 Task: In the  document agreement.epub Insert page numer 'on bottom of the page' change page color to  'Voilet'. Write company name: Versatile
Action: Mouse moved to (115, 61)
Screenshot: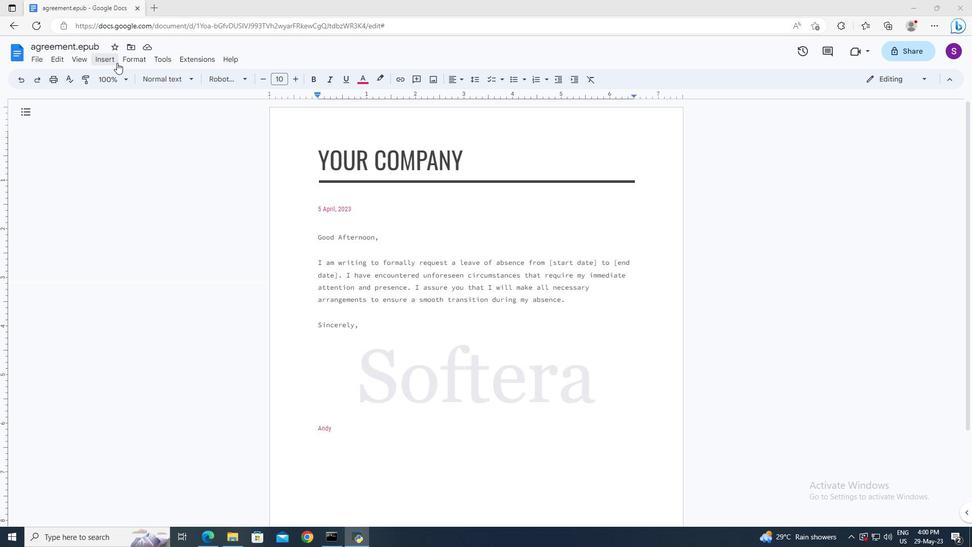 
Action: Mouse pressed left at (115, 61)
Screenshot: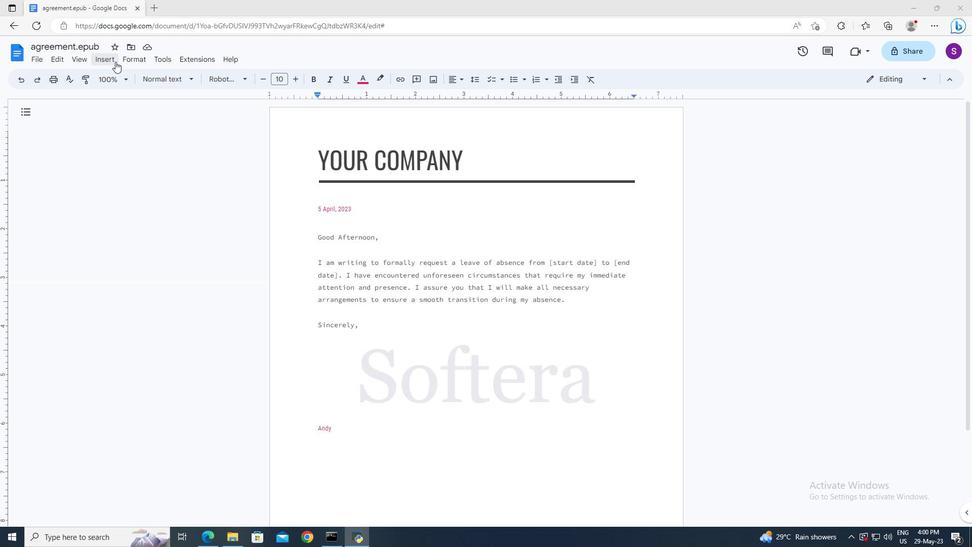 
Action: Mouse moved to (159, 326)
Screenshot: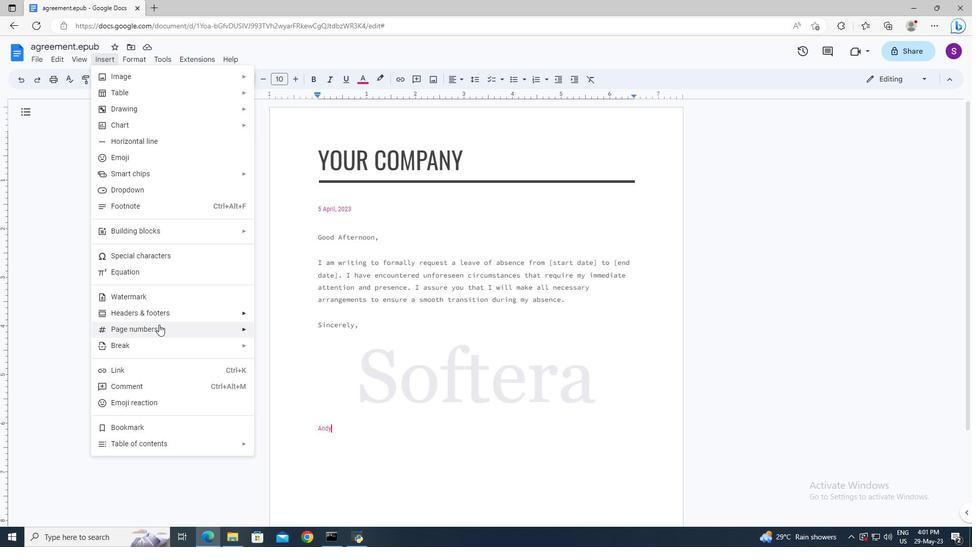 
Action: Mouse pressed left at (159, 326)
Screenshot: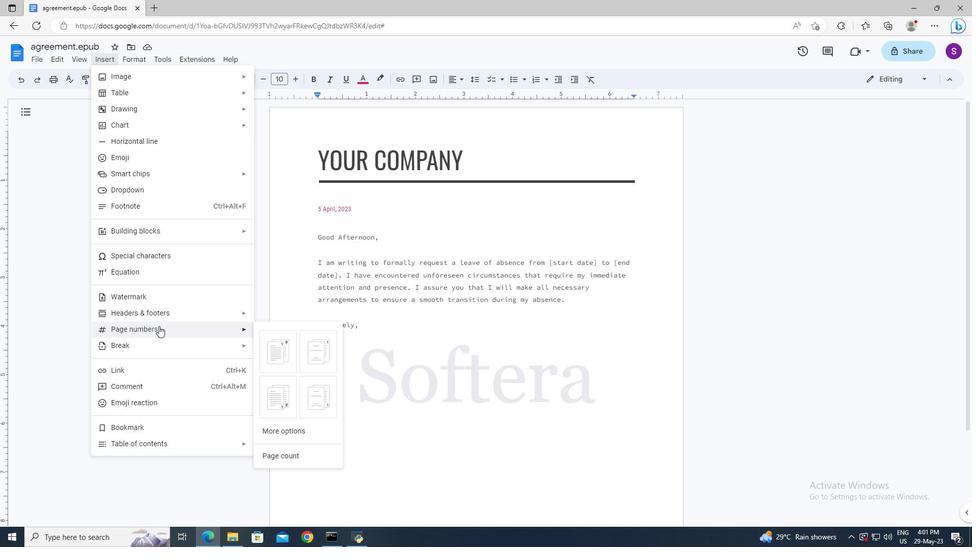 
Action: Mouse moved to (279, 389)
Screenshot: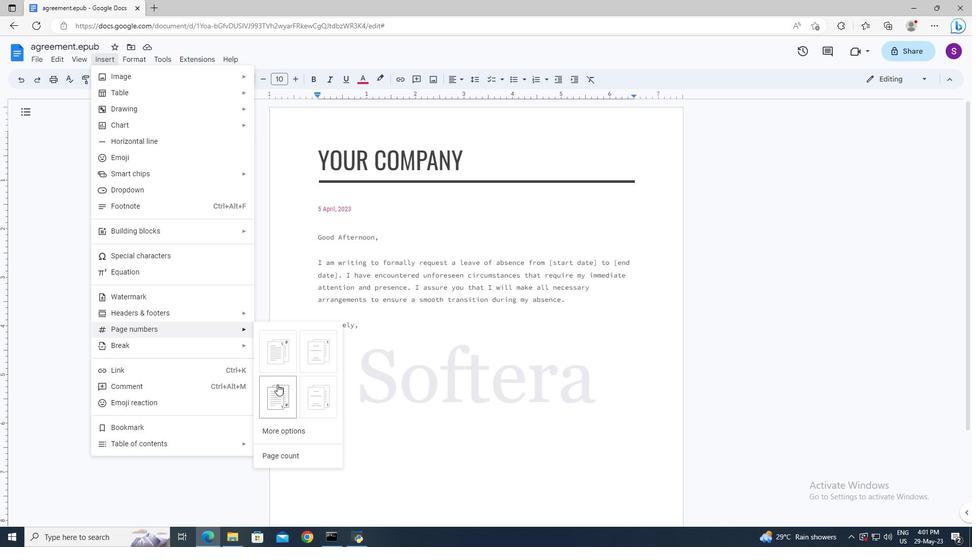
Action: Mouse pressed left at (279, 389)
Screenshot: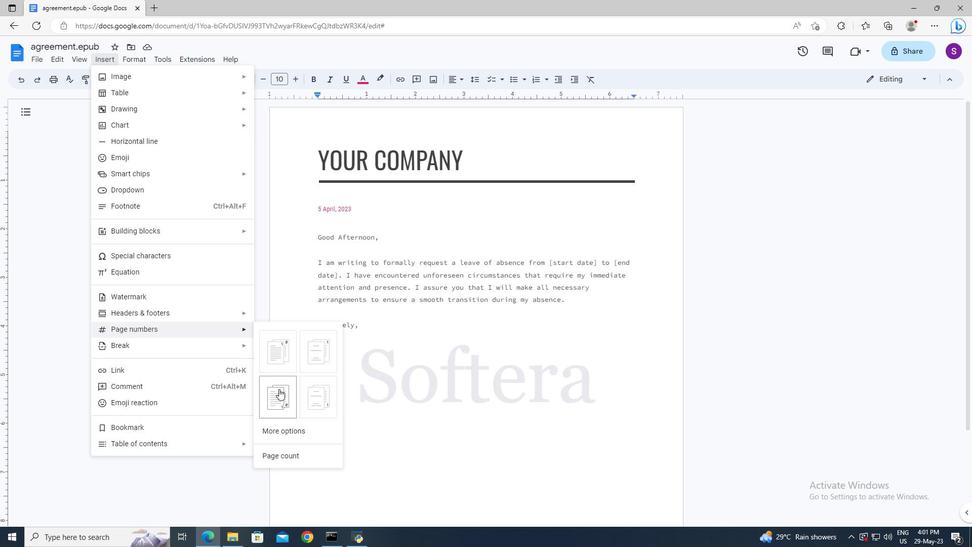 
Action: Mouse moved to (42, 58)
Screenshot: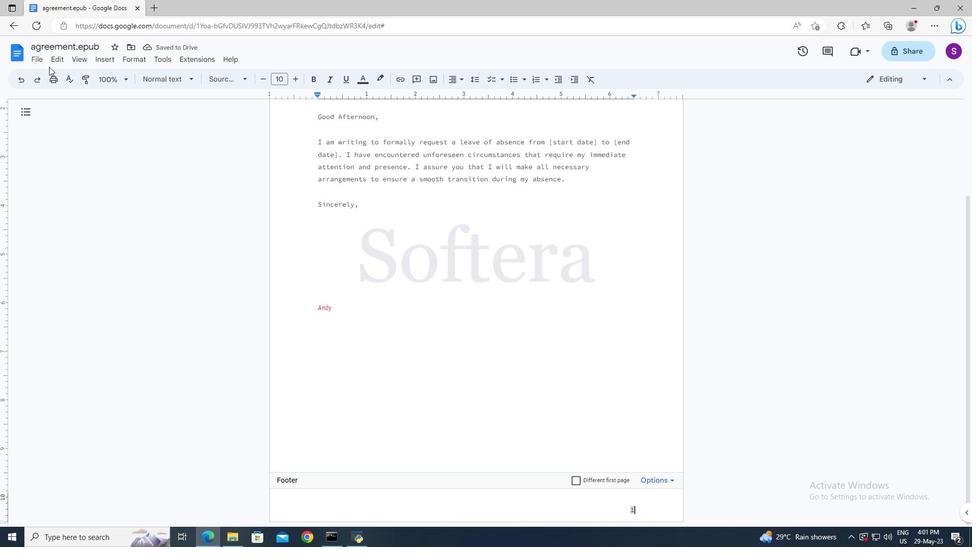 
Action: Mouse pressed left at (42, 58)
Screenshot: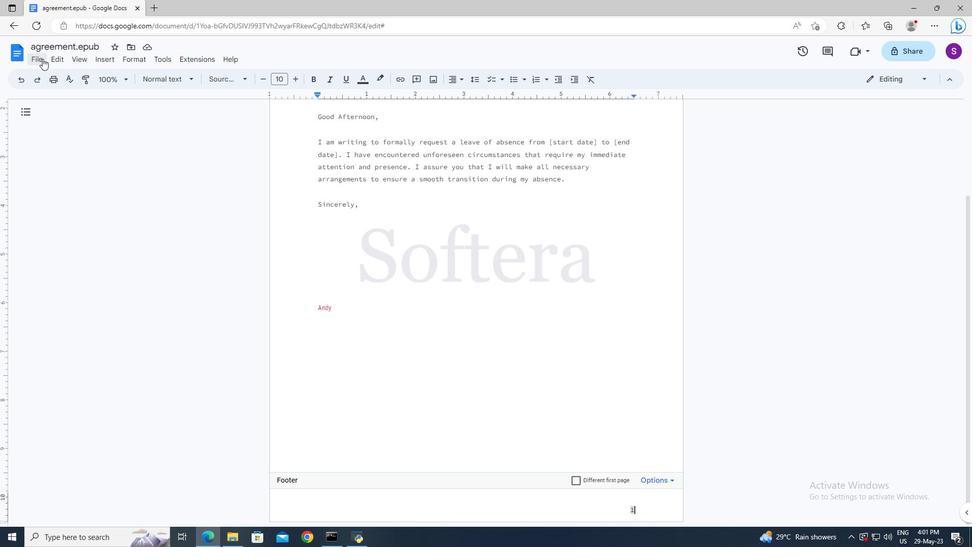 
Action: Mouse moved to (97, 330)
Screenshot: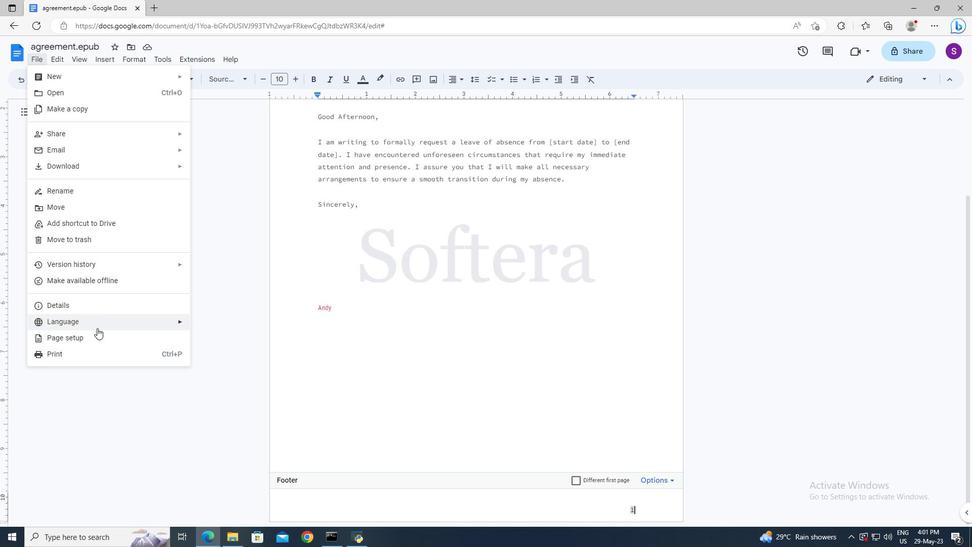 
Action: Mouse pressed left at (97, 330)
Screenshot: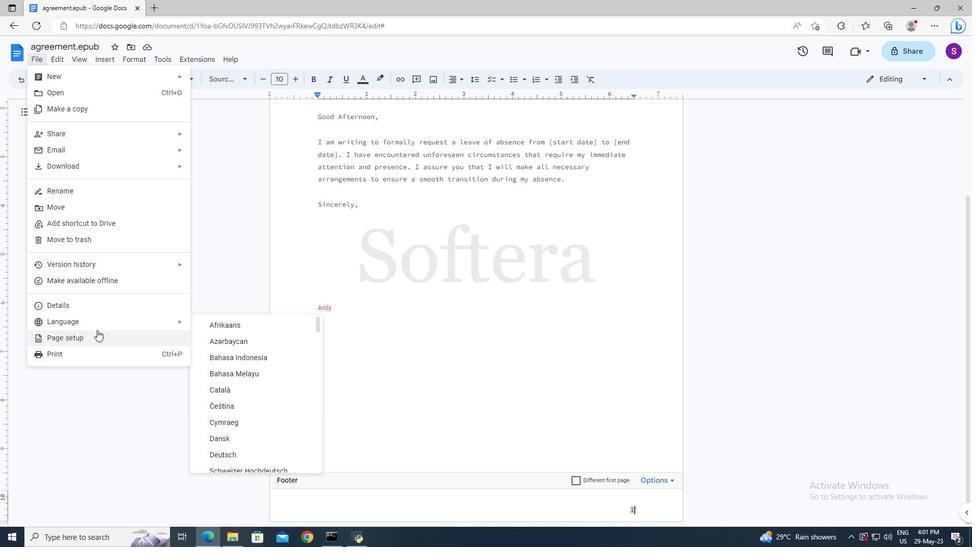 
Action: Mouse moved to (406, 347)
Screenshot: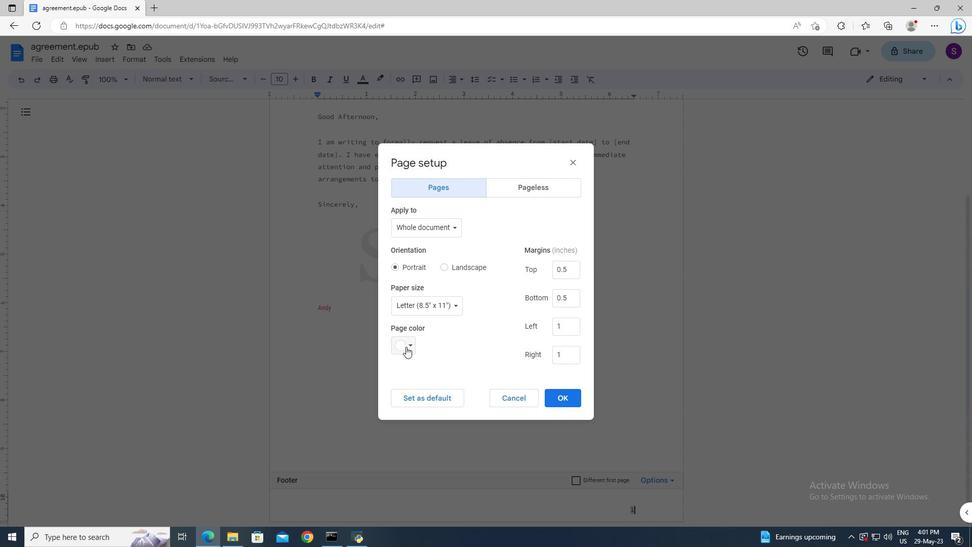 
Action: Mouse pressed left at (406, 347)
Screenshot: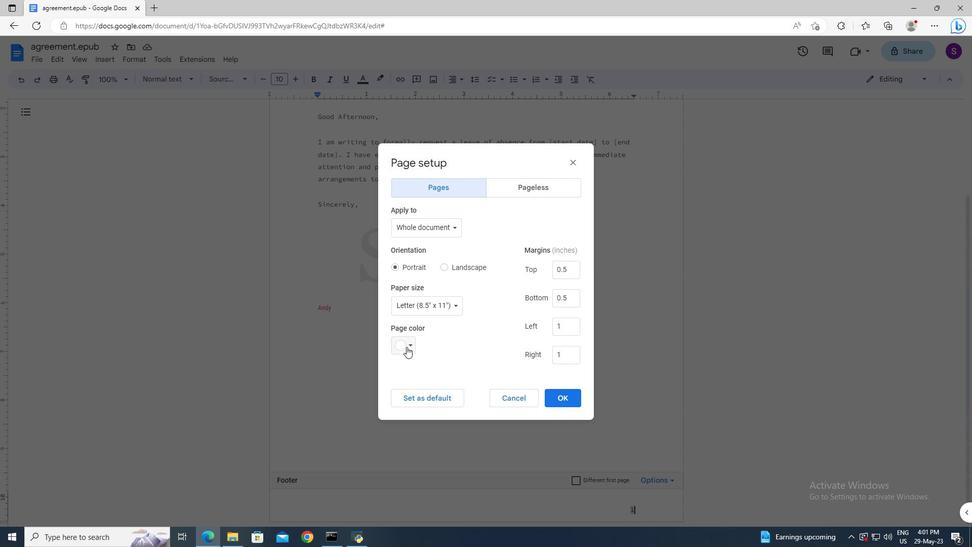 
Action: Mouse moved to (433, 452)
Screenshot: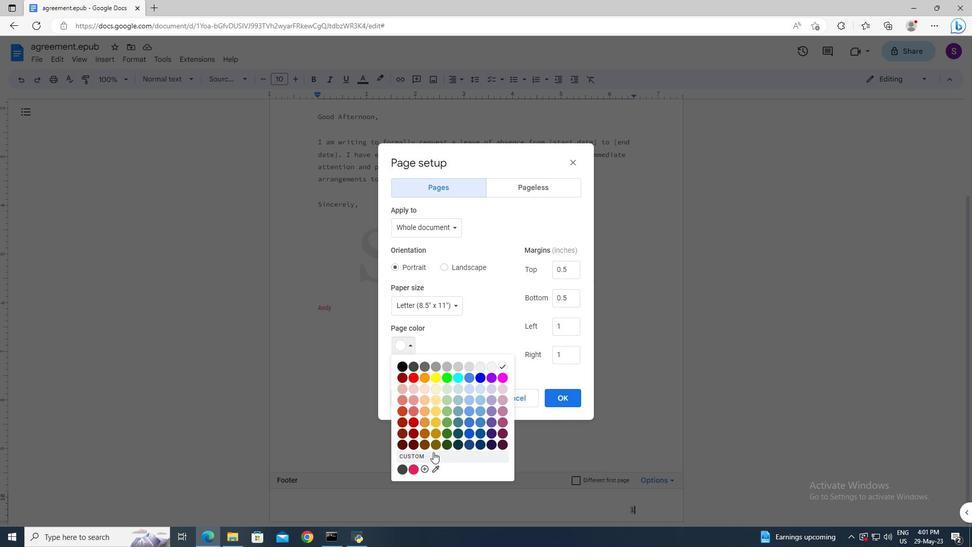 
Action: Mouse pressed left at (433, 452)
Screenshot: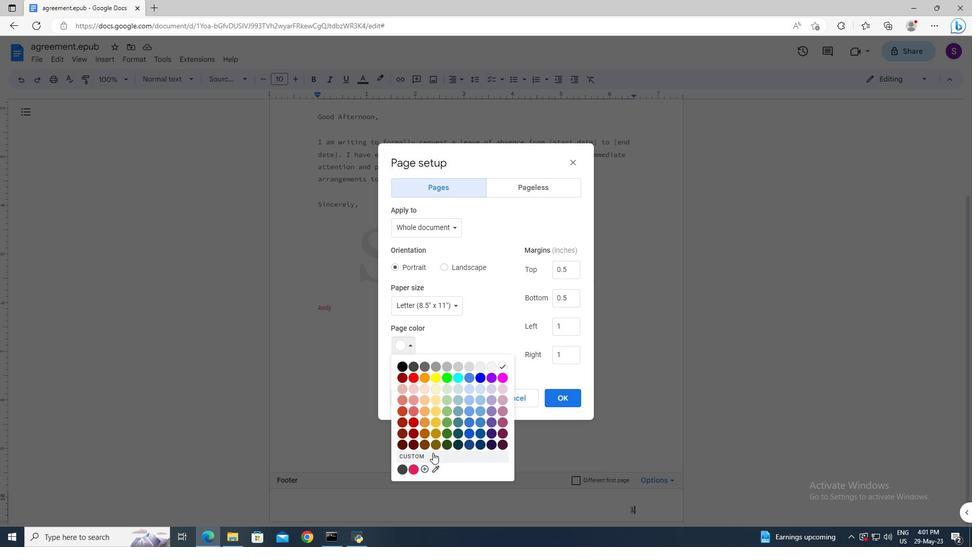 
Action: Mouse moved to (495, 291)
Screenshot: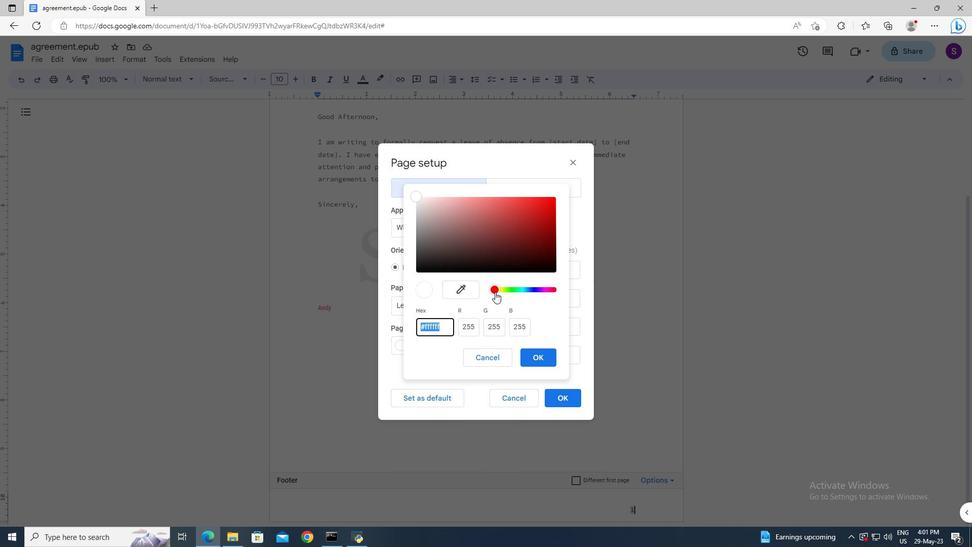 
Action: Mouse pressed left at (495, 291)
Screenshot: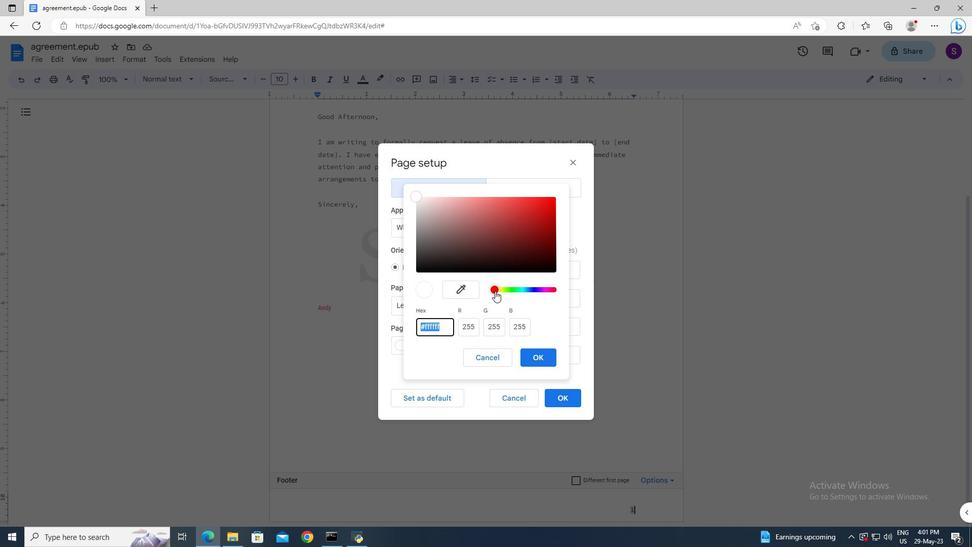 
Action: Mouse moved to (529, 245)
Screenshot: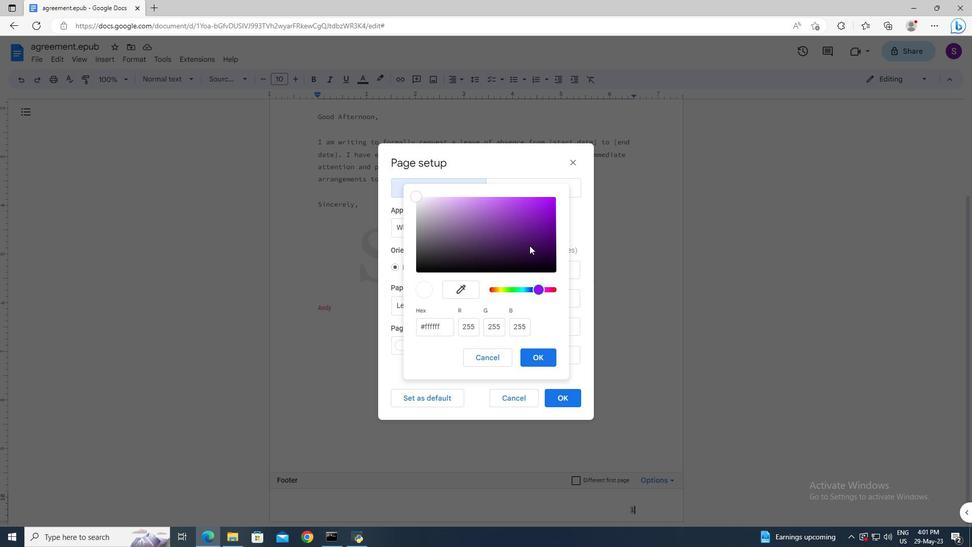 
Action: Mouse pressed left at (529, 245)
Screenshot: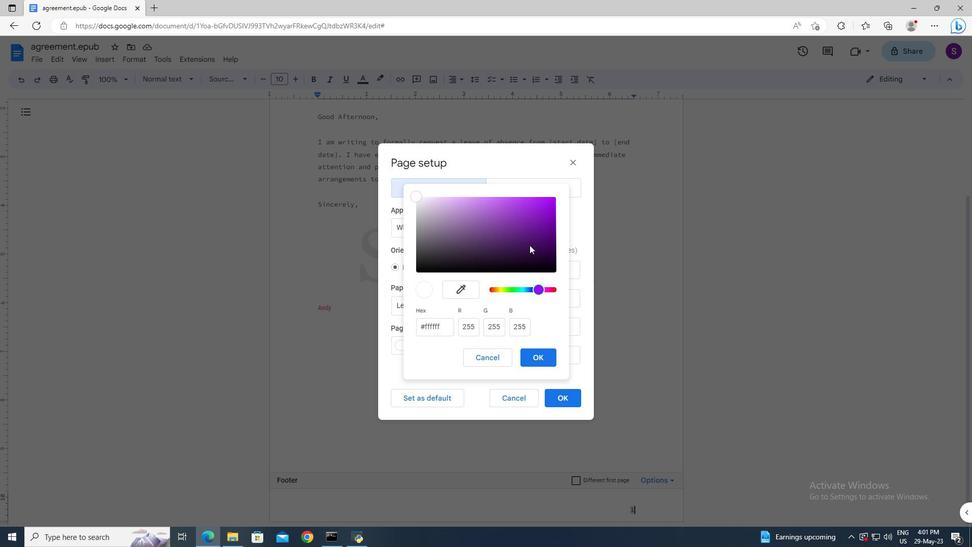 
Action: Mouse moved to (525, 234)
Screenshot: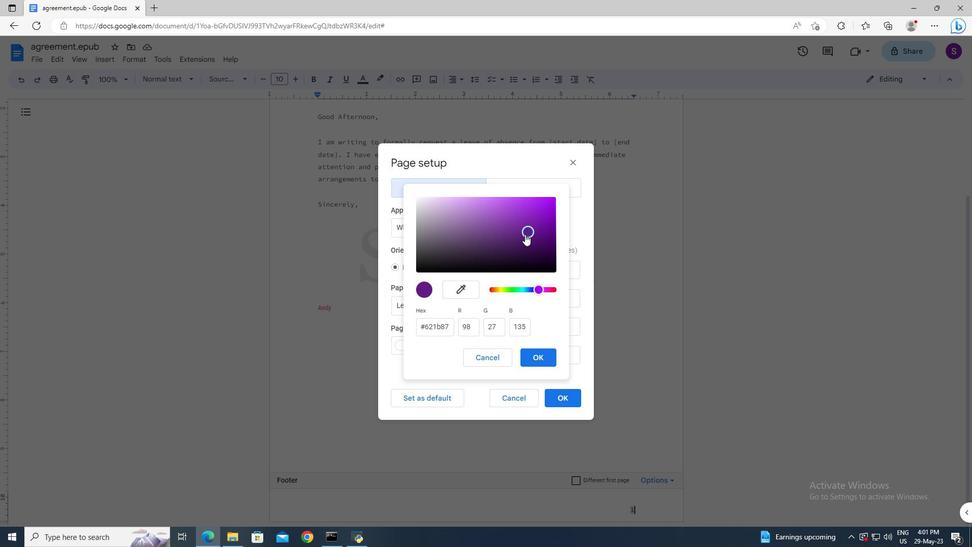 
Action: Mouse pressed left at (525, 234)
Screenshot: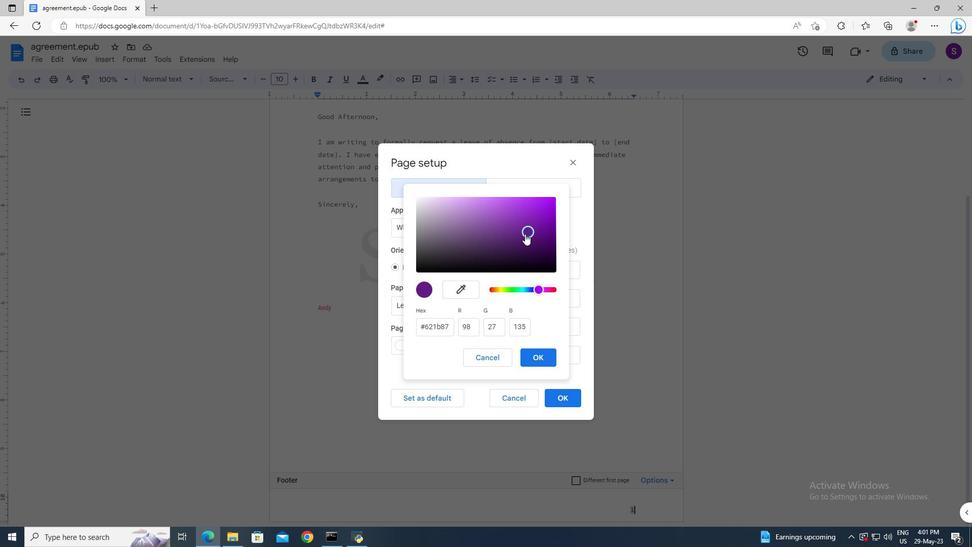 
Action: Mouse moved to (538, 359)
Screenshot: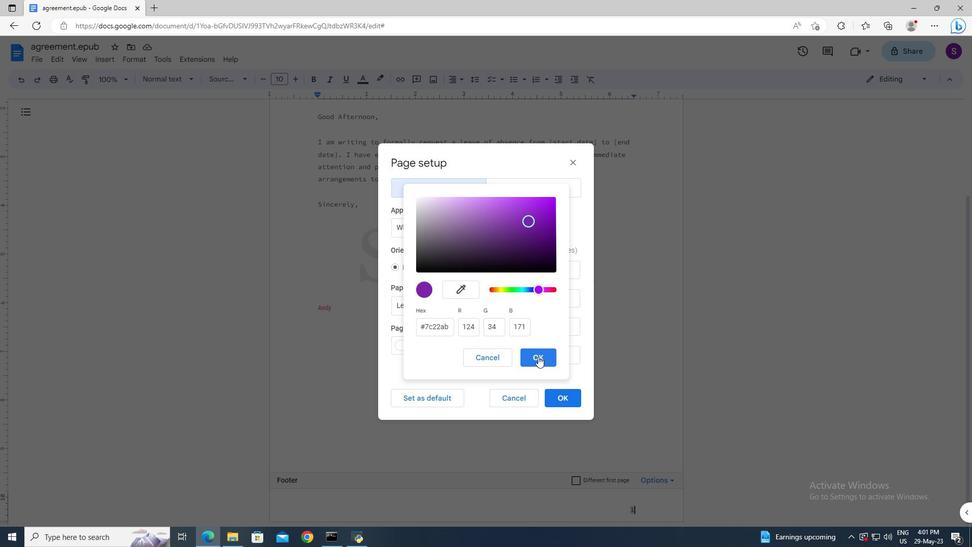 
Action: Mouse pressed left at (538, 359)
Screenshot: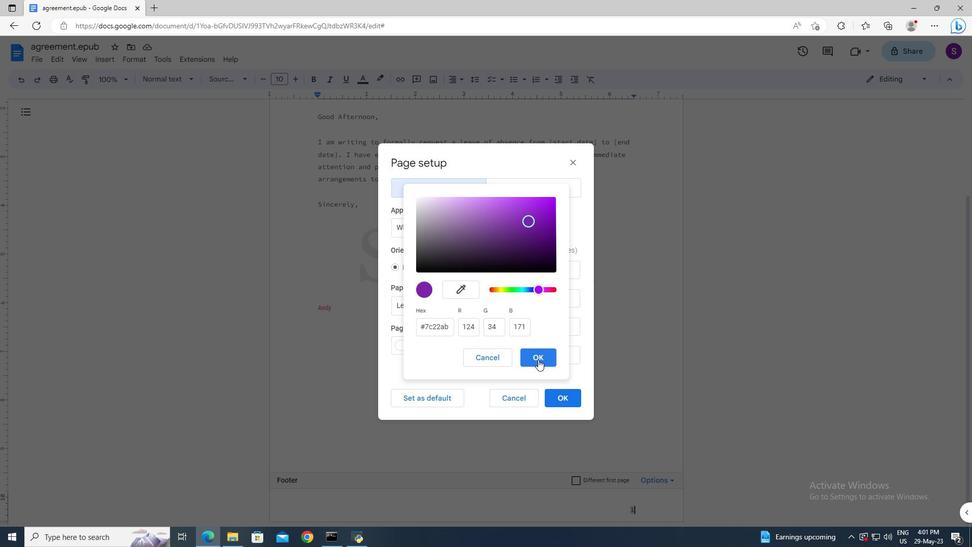 
Action: Mouse moved to (557, 395)
Screenshot: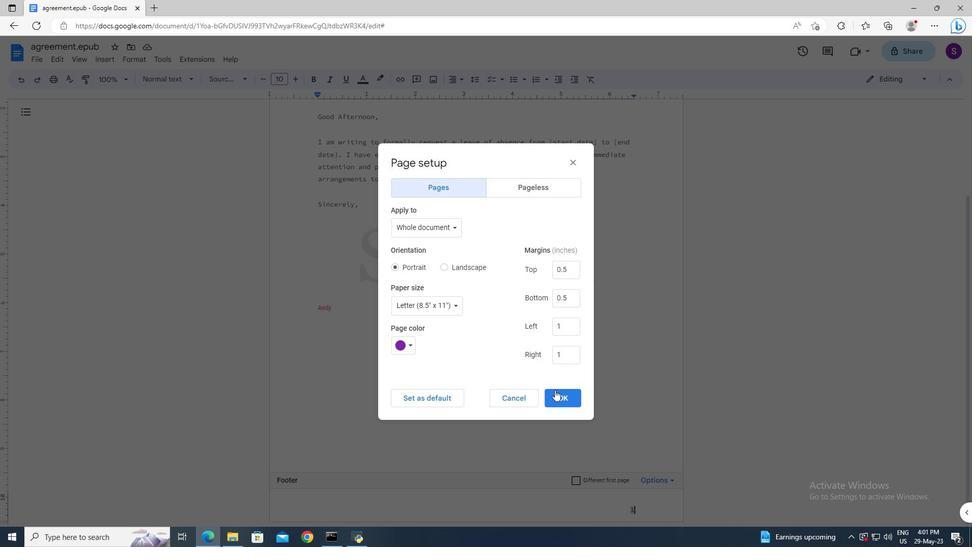 
Action: Mouse pressed left at (557, 395)
Screenshot: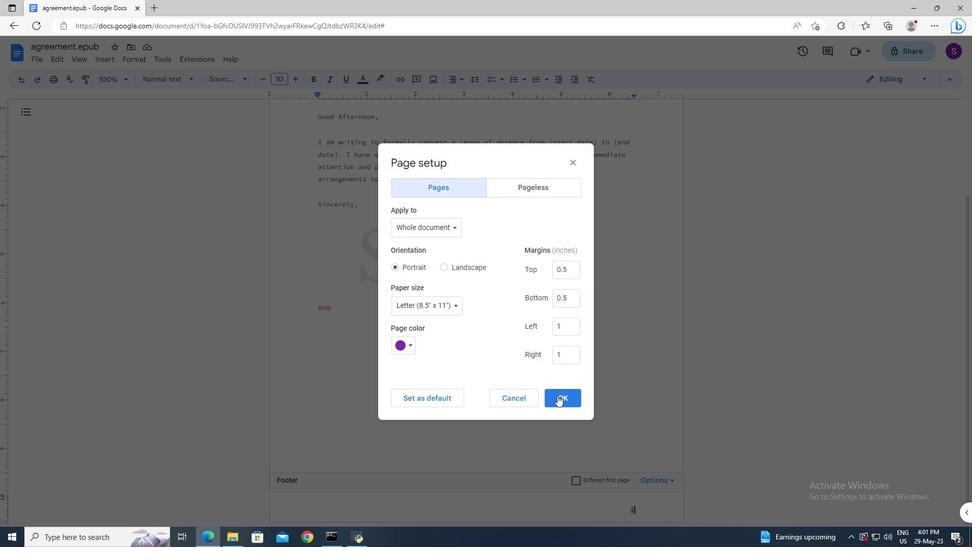 
Action: Mouse moved to (532, 374)
Screenshot: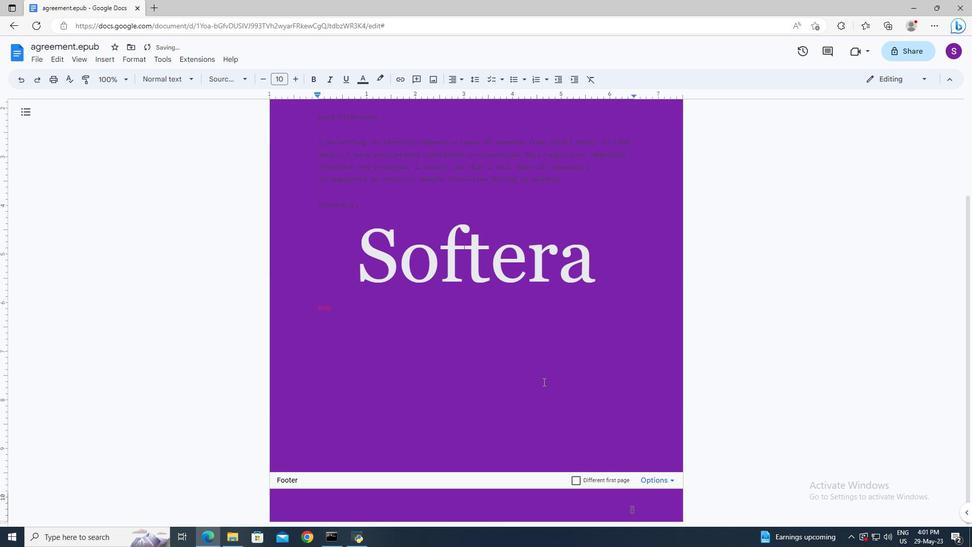 
Action: Mouse scrolled (532, 375) with delta (0, 0)
Screenshot: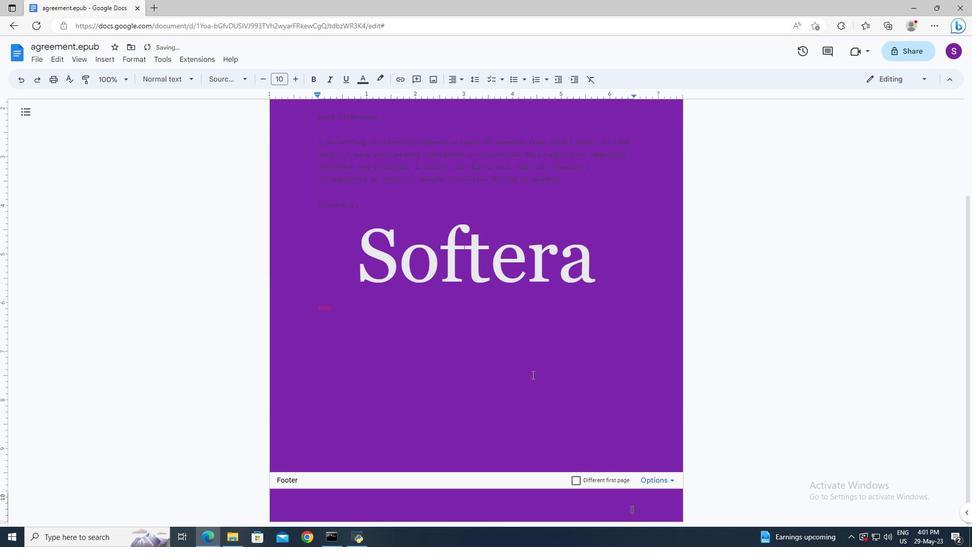
Action: Mouse scrolled (532, 375) with delta (0, 0)
Screenshot: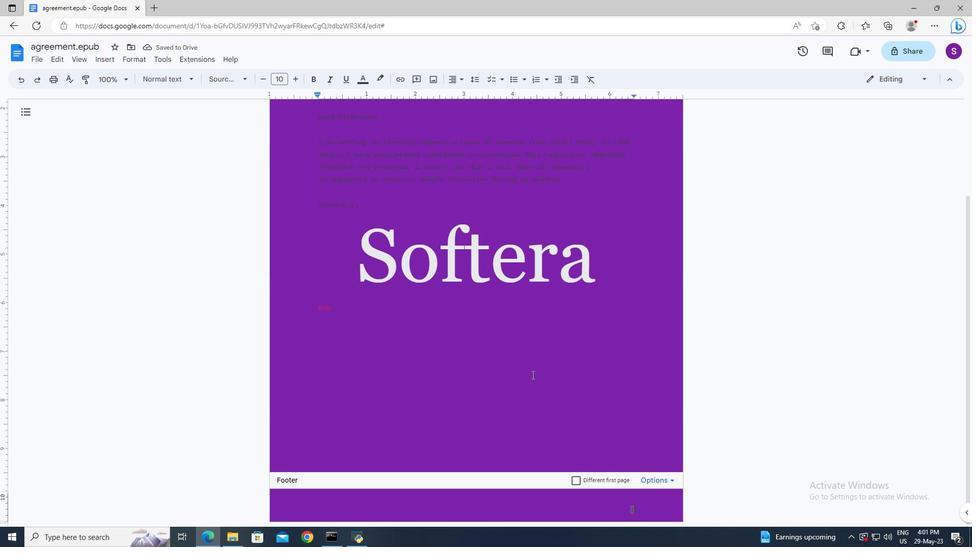 
Action: Mouse scrolled (532, 375) with delta (0, 0)
Screenshot: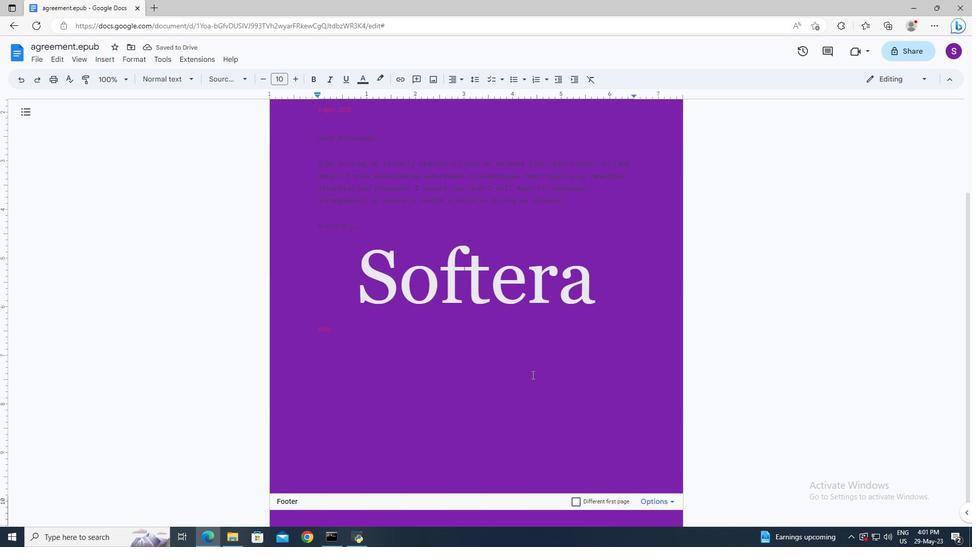
Action: Mouse moved to (322, 158)
Screenshot: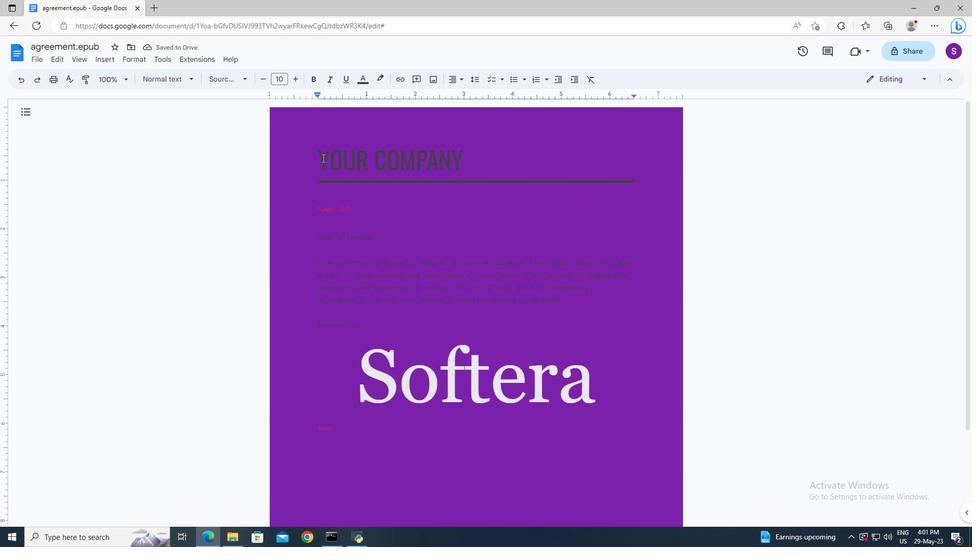 
Action: Mouse pressed left at (322, 158)
Screenshot: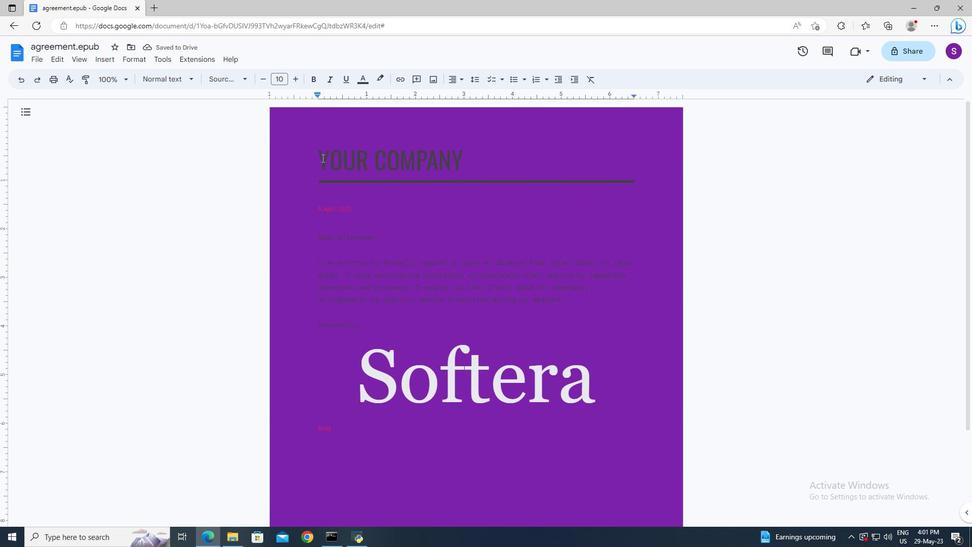 
Action: Key pressed <Key.shift><Key.right><Key.right><Key.delete><Key.shift>Versatile
Screenshot: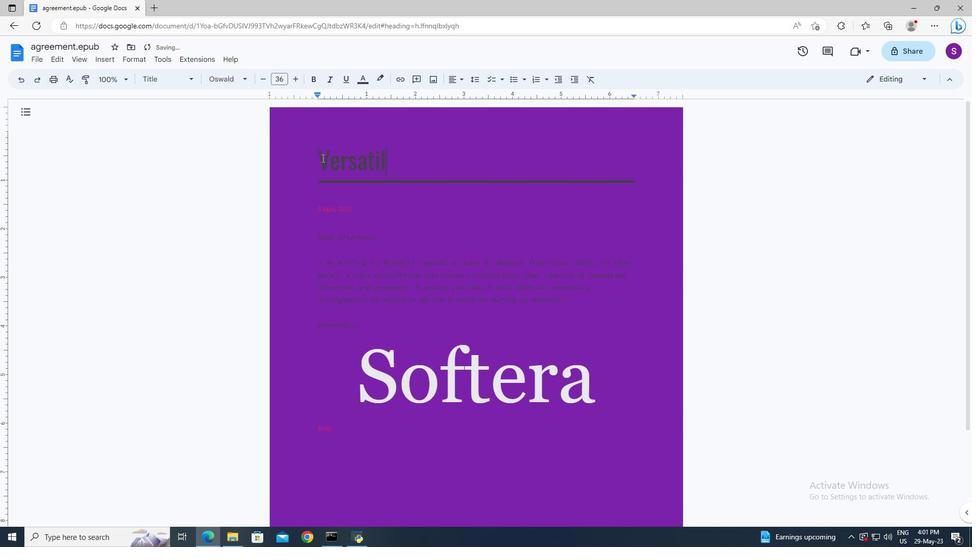 
